 Task: Search the place "Ophir Pass".
Action: Mouse moved to (415, 90)
Screenshot: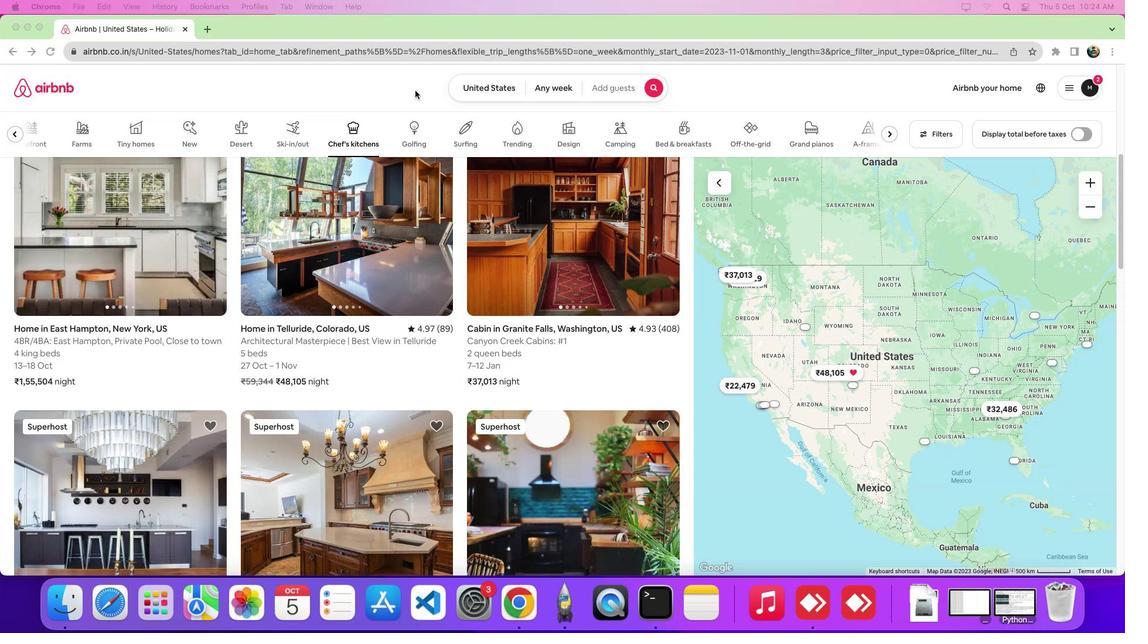 
Action: Mouse pressed left at (415, 90)
Screenshot: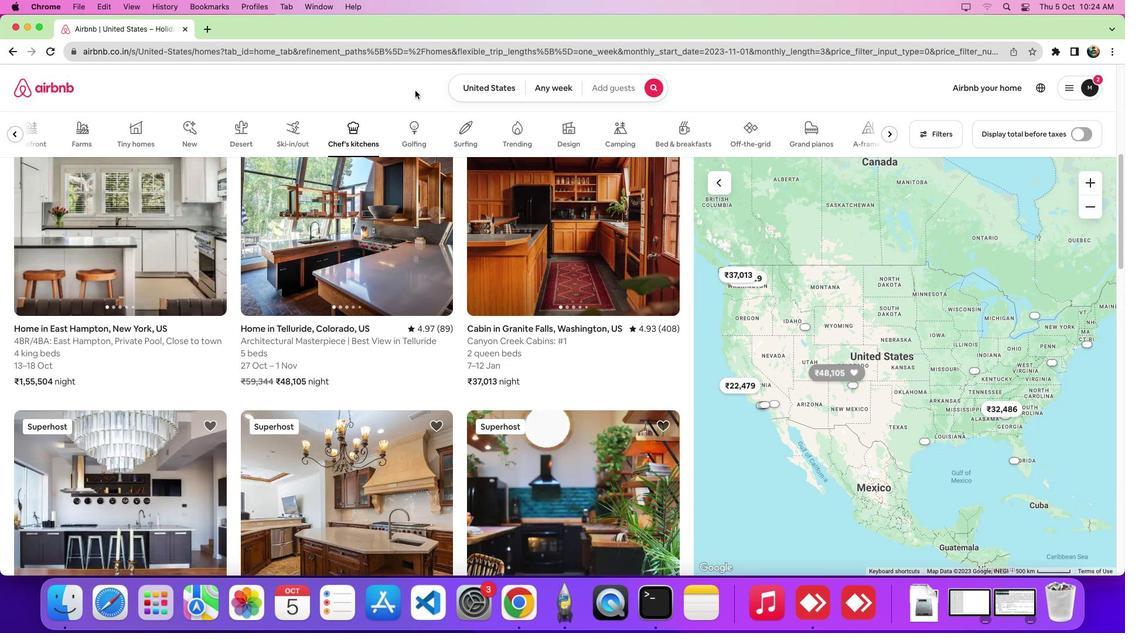 
Action: Mouse moved to (344, 138)
Screenshot: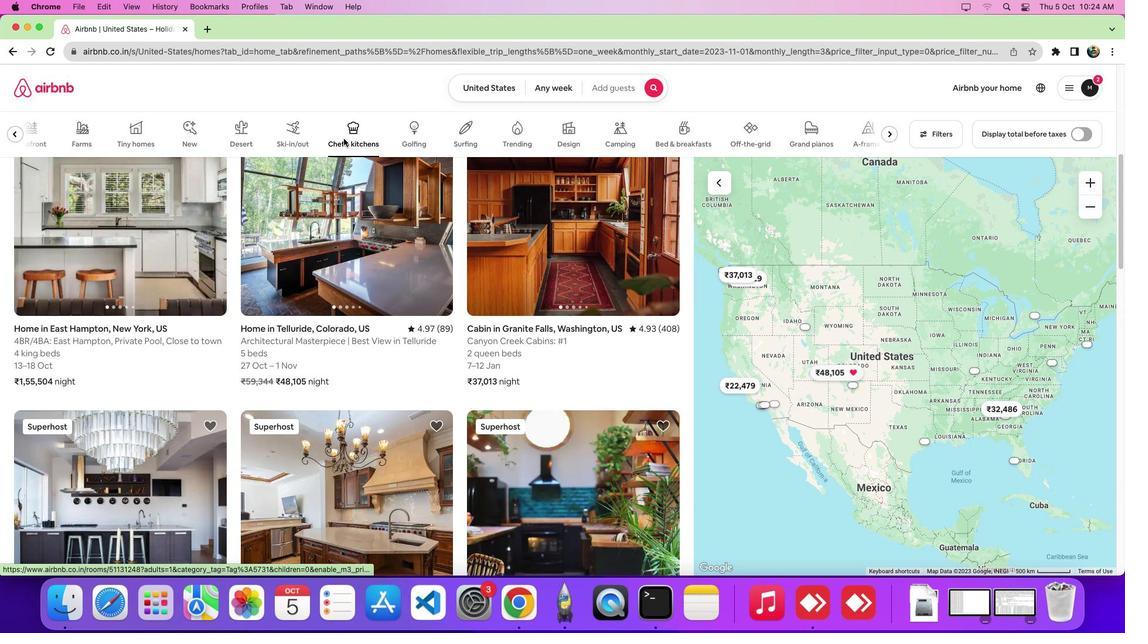 
Action: Mouse pressed left at (344, 138)
Screenshot: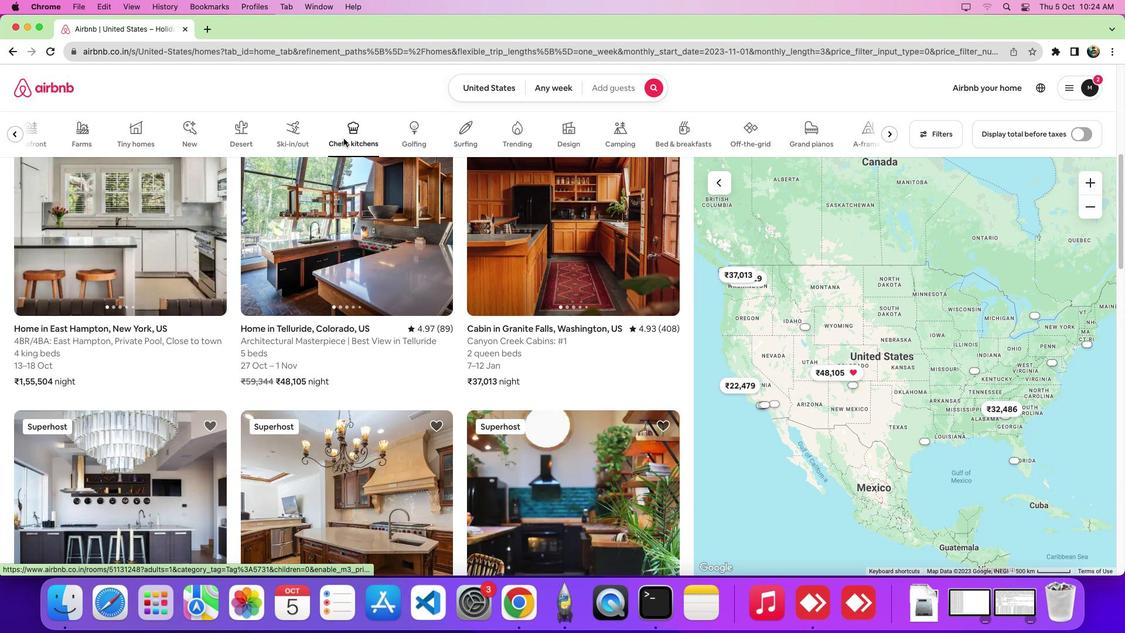 
Action: Mouse moved to (355, 243)
Screenshot: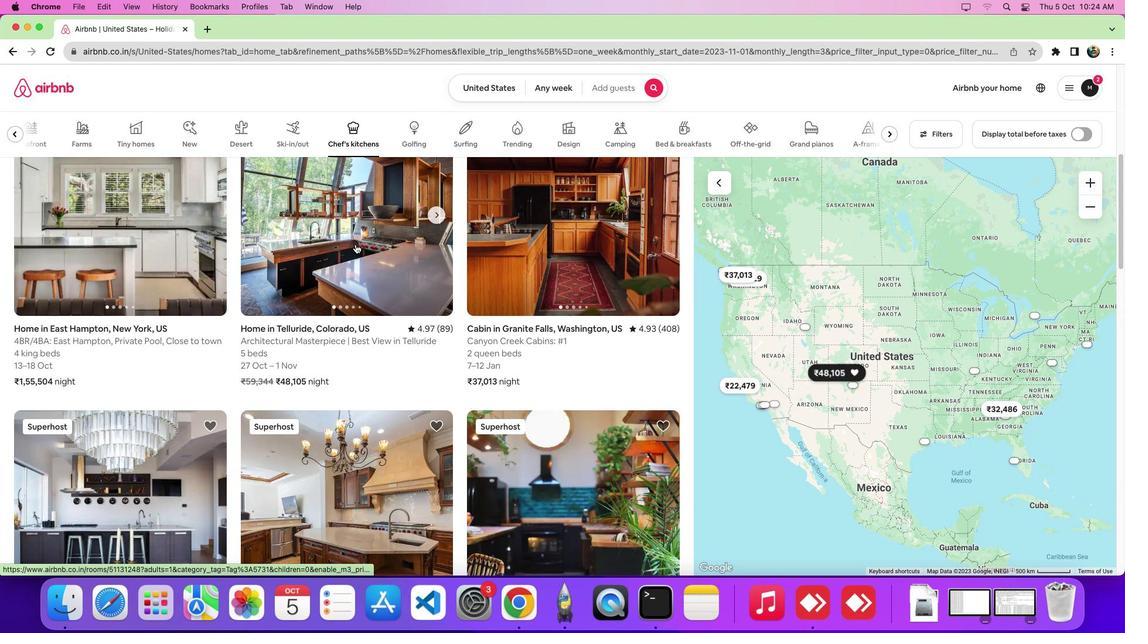 
Action: Mouse pressed left at (355, 243)
Screenshot: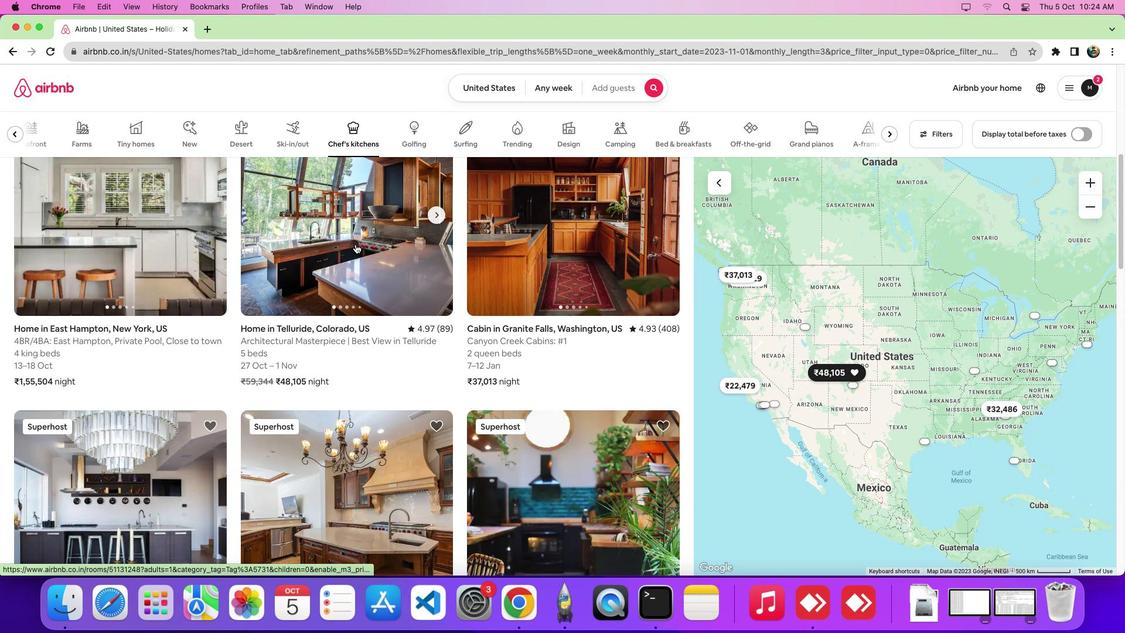 
Action: Mouse moved to (525, 253)
Screenshot: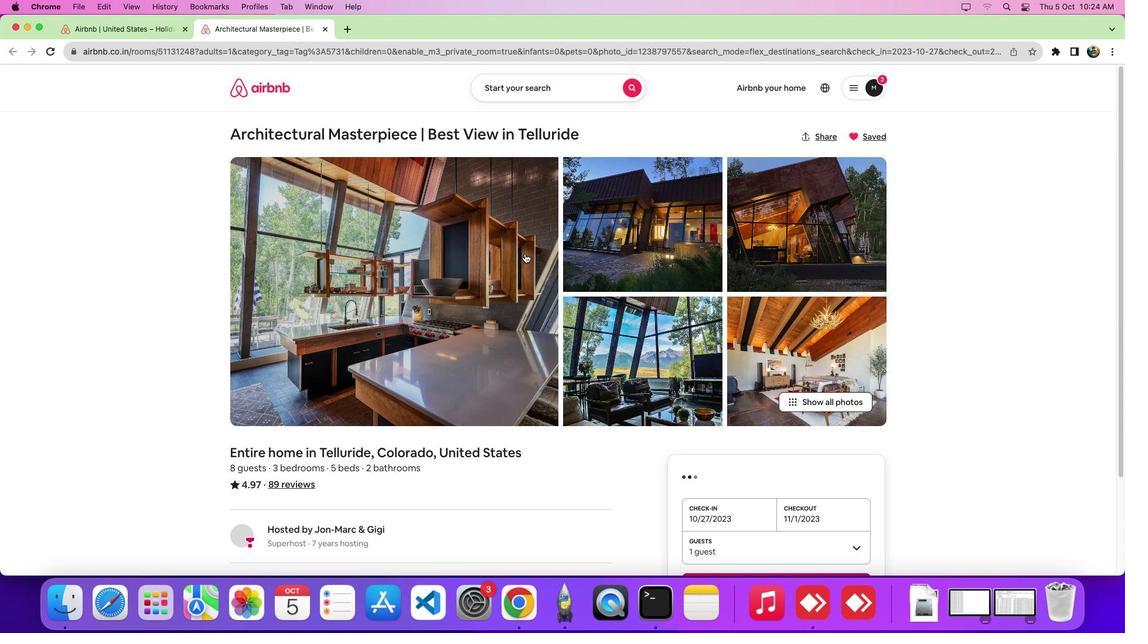 
Action: Mouse scrolled (525, 253) with delta (0, 0)
Screenshot: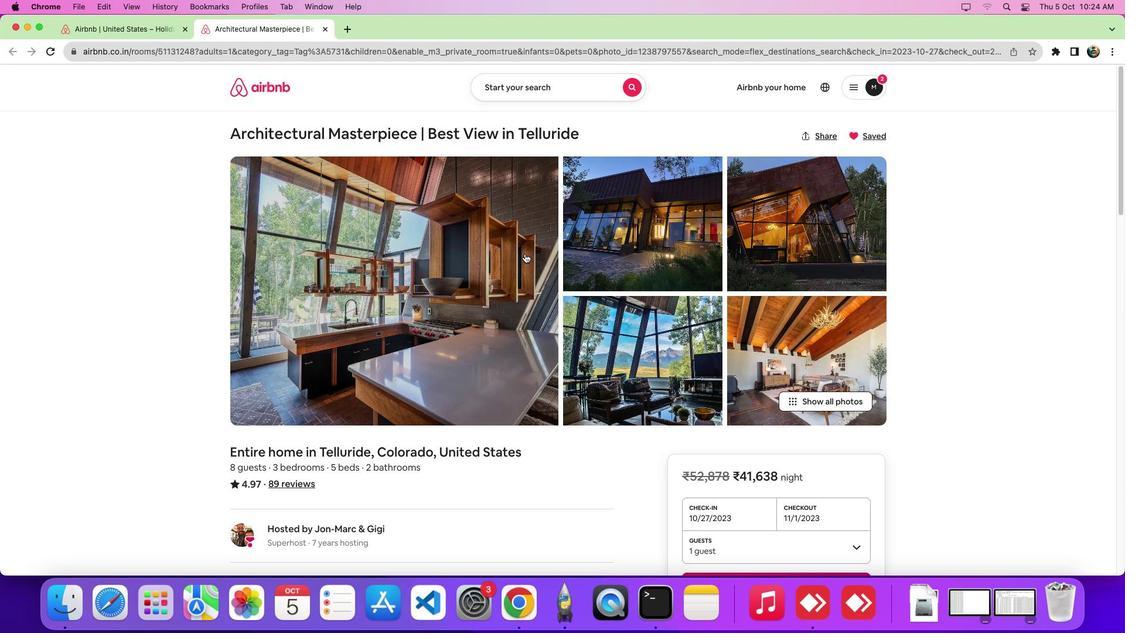 
Action: Mouse scrolled (525, 253) with delta (0, 0)
Screenshot: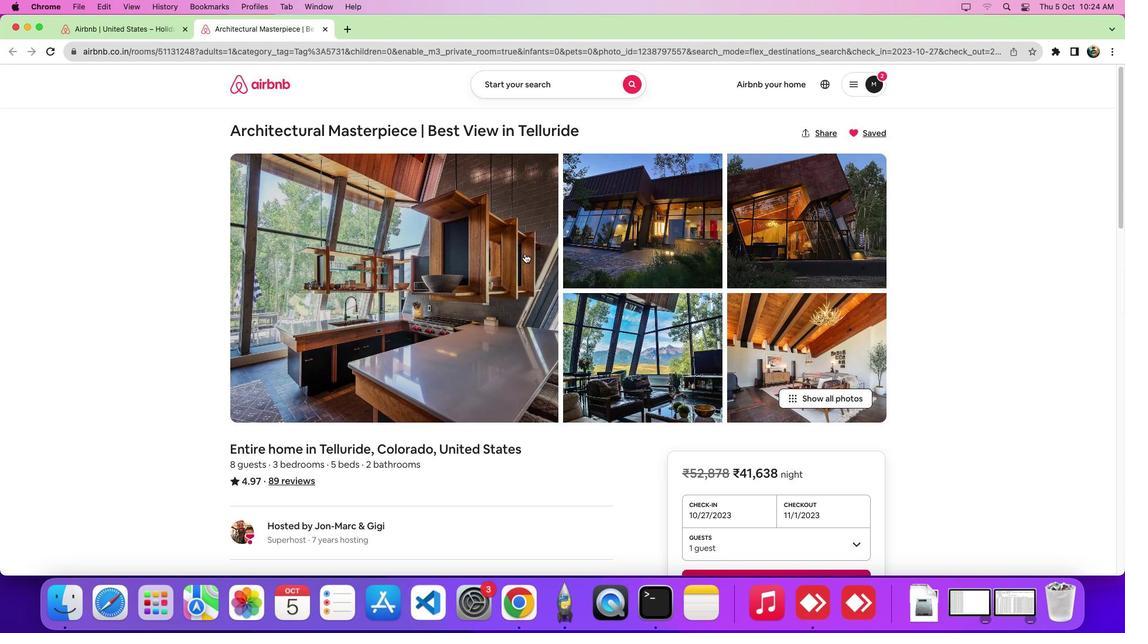 
Action: Mouse scrolled (525, 253) with delta (0, 0)
Screenshot: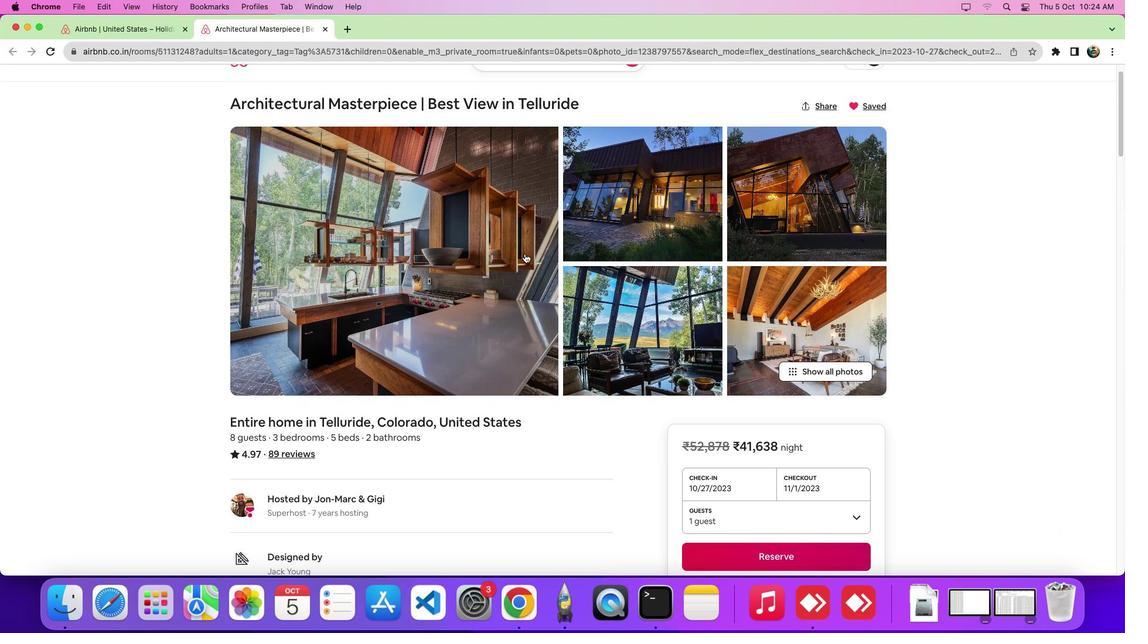 
Action: Mouse scrolled (525, 253) with delta (0, -1)
Screenshot: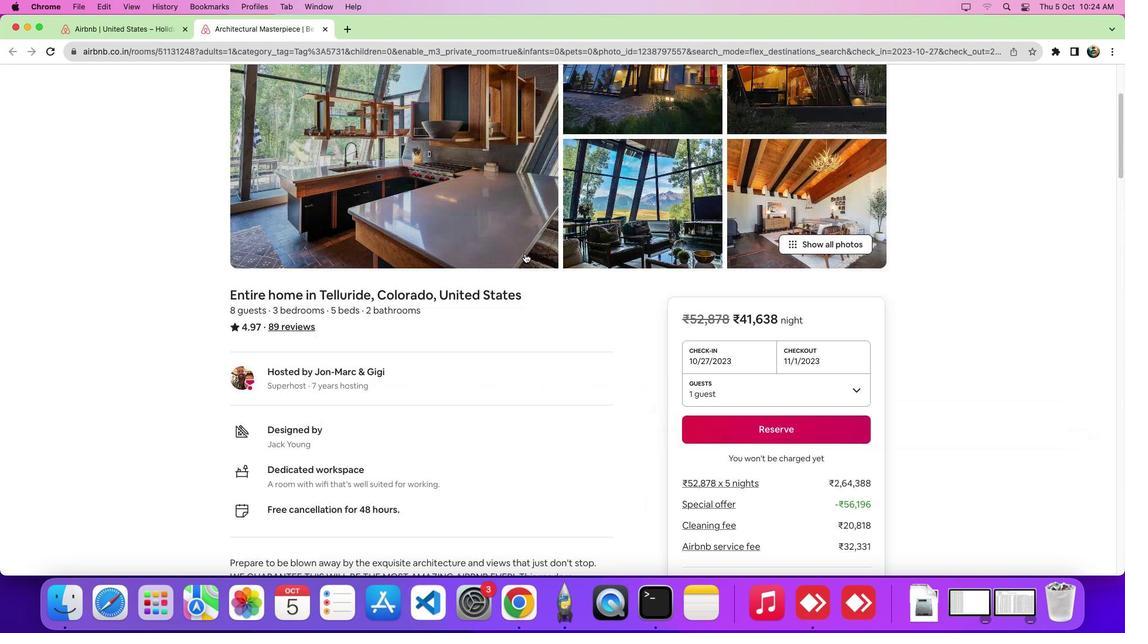 
Action: Mouse scrolled (525, 253) with delta (0, -5)
Screenshot: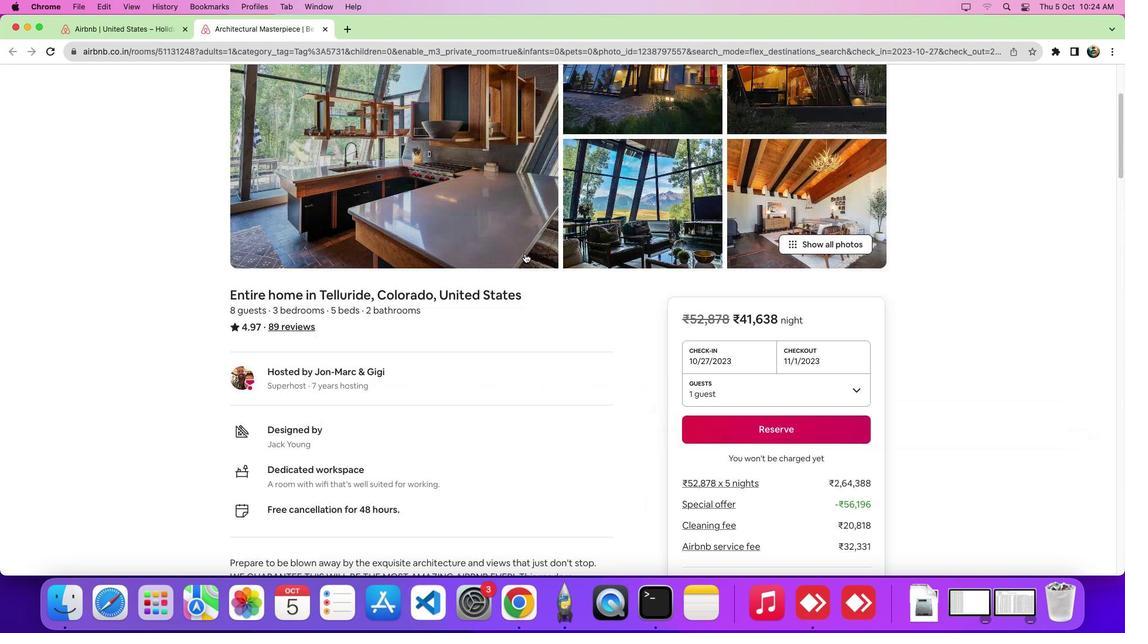 
Action: Mouse scrolled (525, 253) with delta (0, -7)
Screenshot: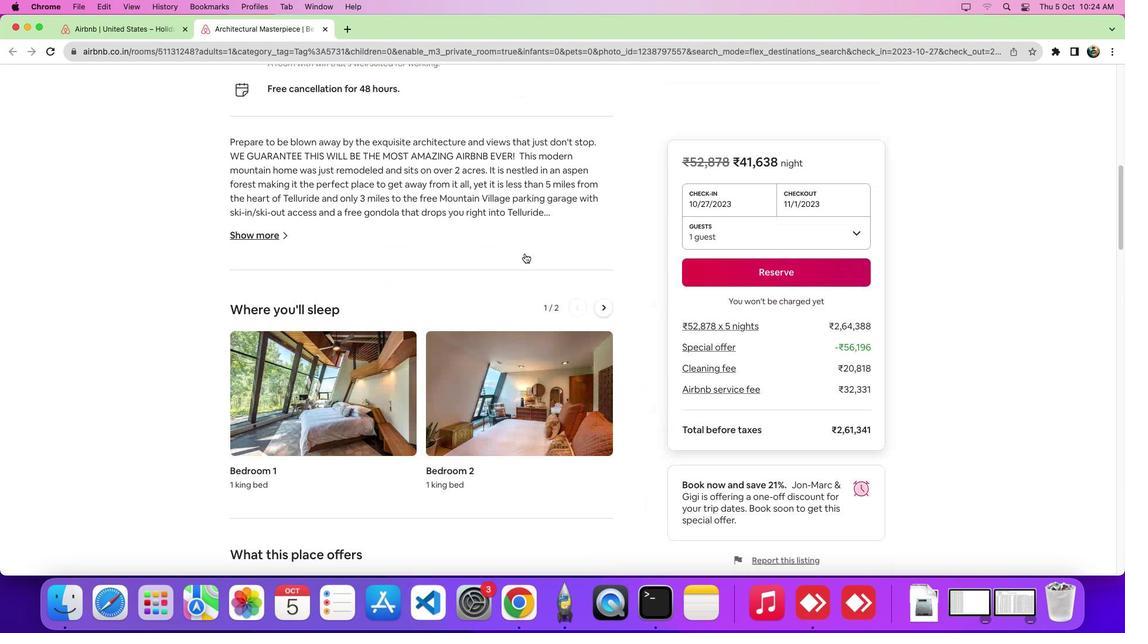 
Action: Mouse scrolled (525, 253) with delta (0, 0)
Screenshot: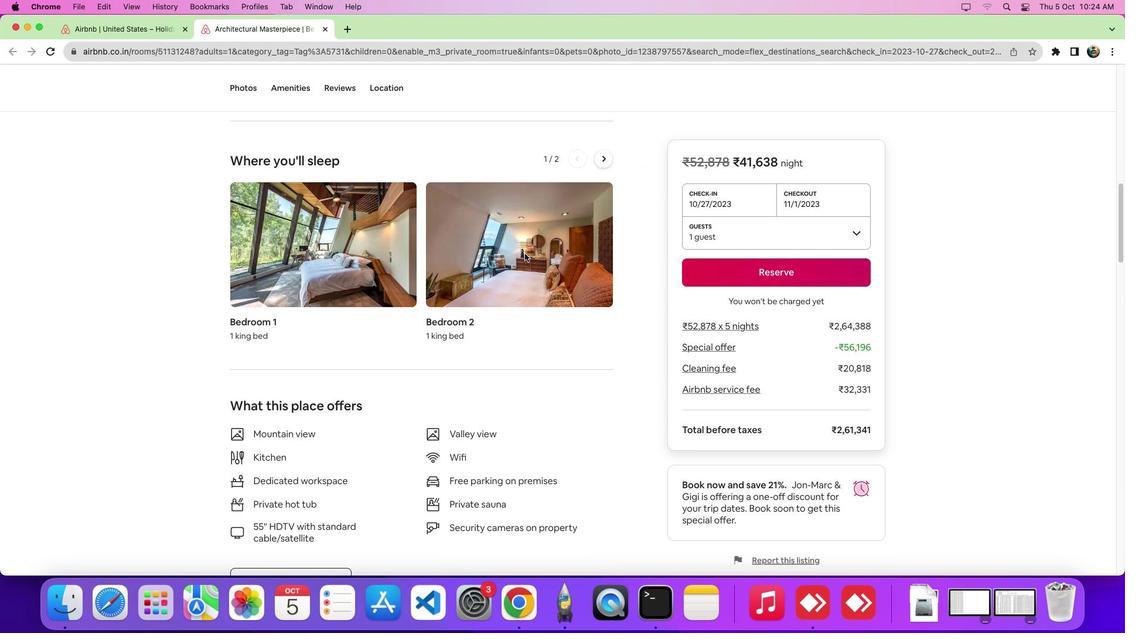 
Action: Mouse scrolled (525, 253) with delta (0, -1)
Screenshot: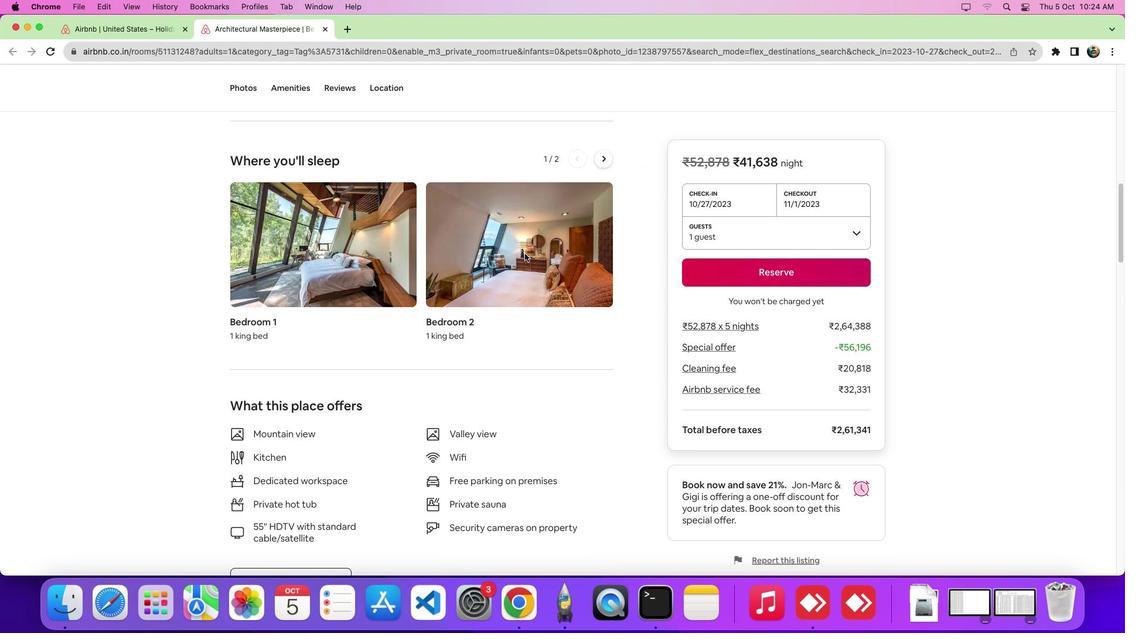 
Action: Mouse scrolled (525, 253) with delta (0, -5)
Screenshot: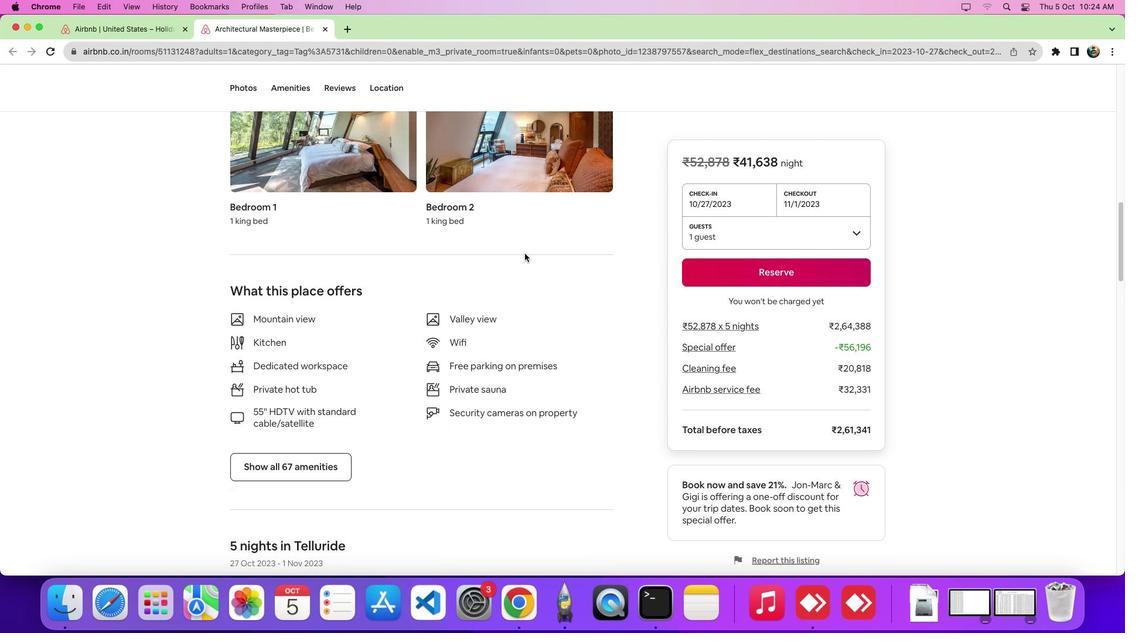 
Action: Mouse scrolled (525, 253) with delta (0, -7)
Screenshot: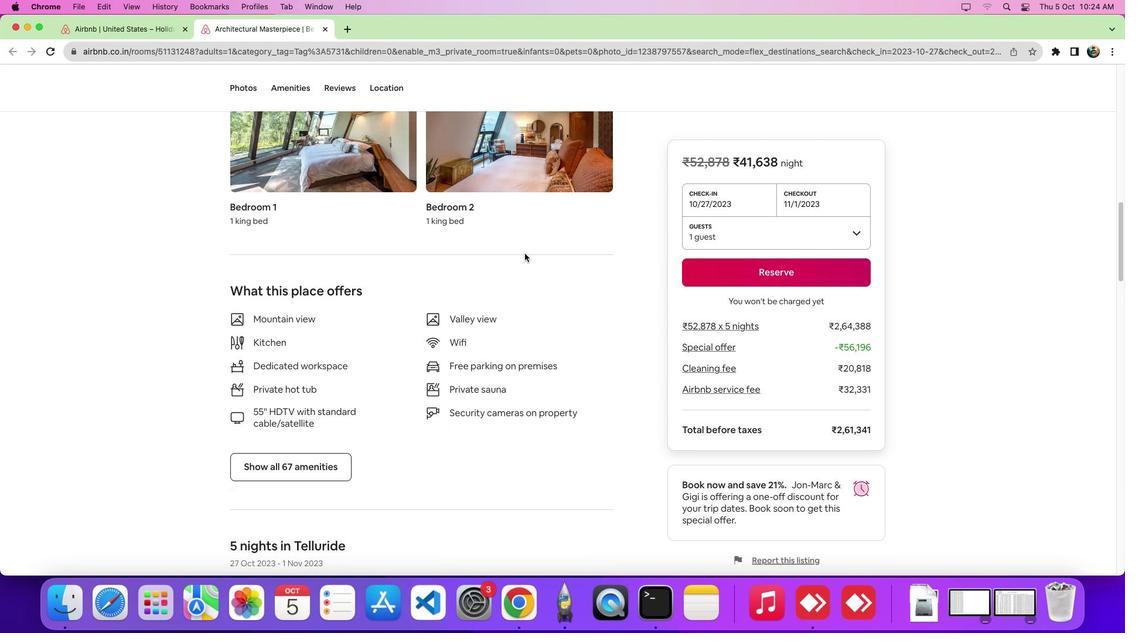 
Action: Mouse moved to (395, 92)
Screenshot: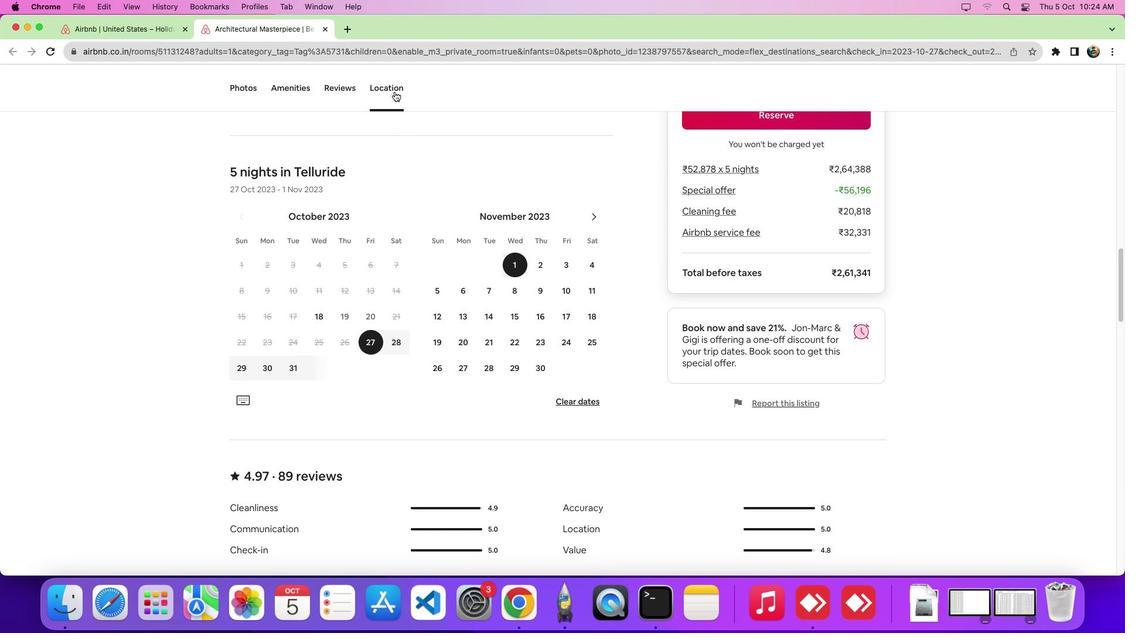 
Action: Mouse pressed left at (395, 92)
Screenshot: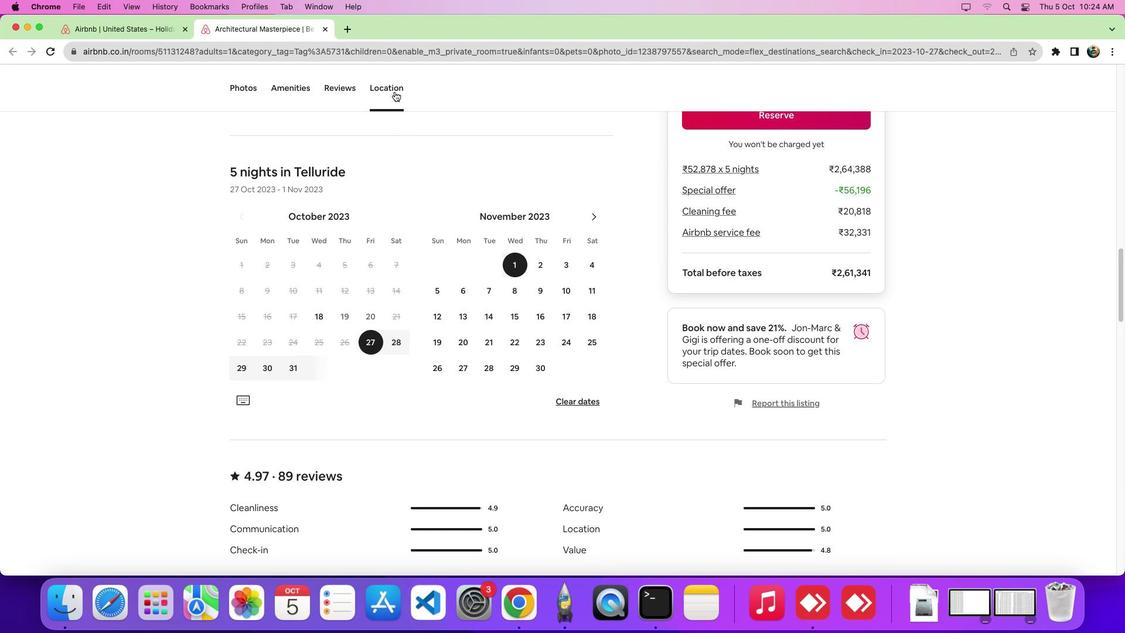 
Action: Mouse moved to (862, 228)
Screenshot: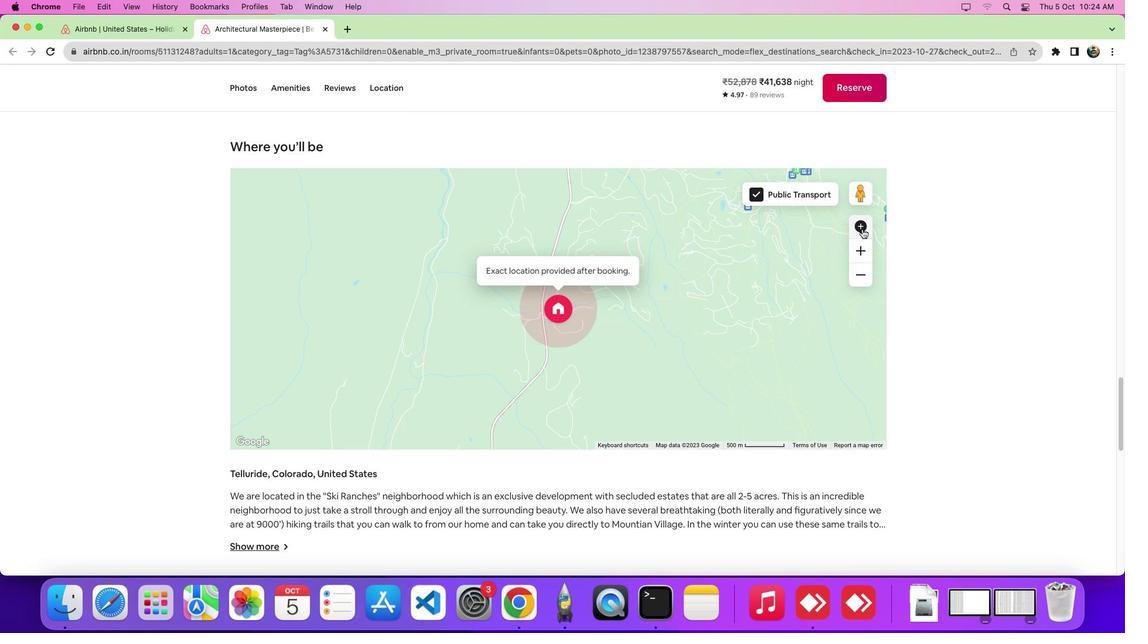 
Action: Mouse pressed left at (862, 228)
Screenshot: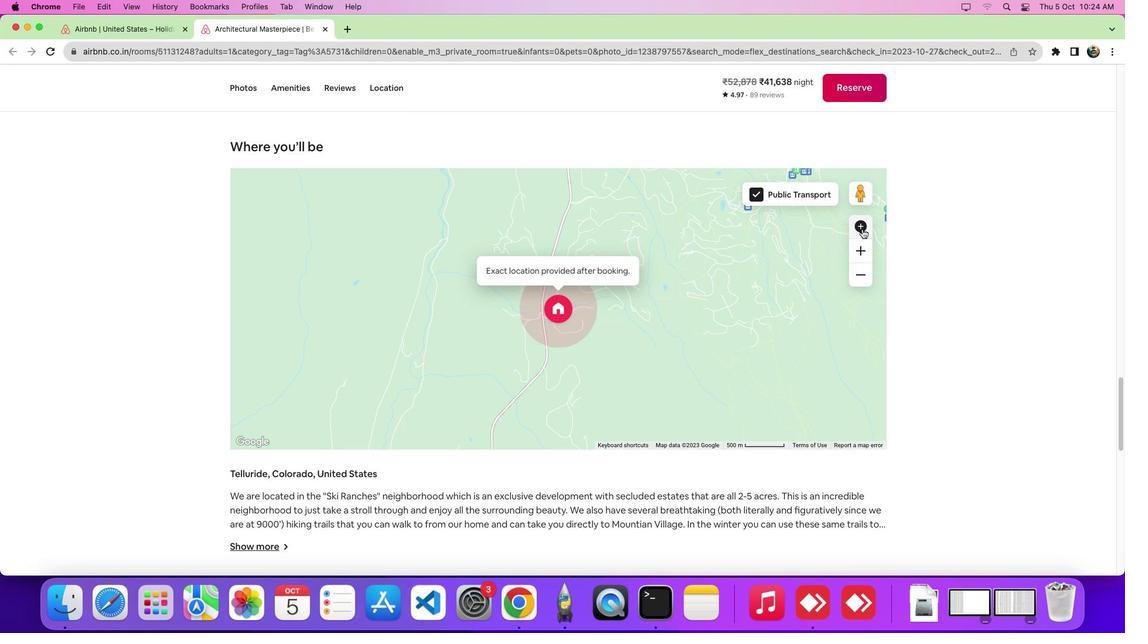 
Action: Mouse moved to (734, 242)
Screenshot: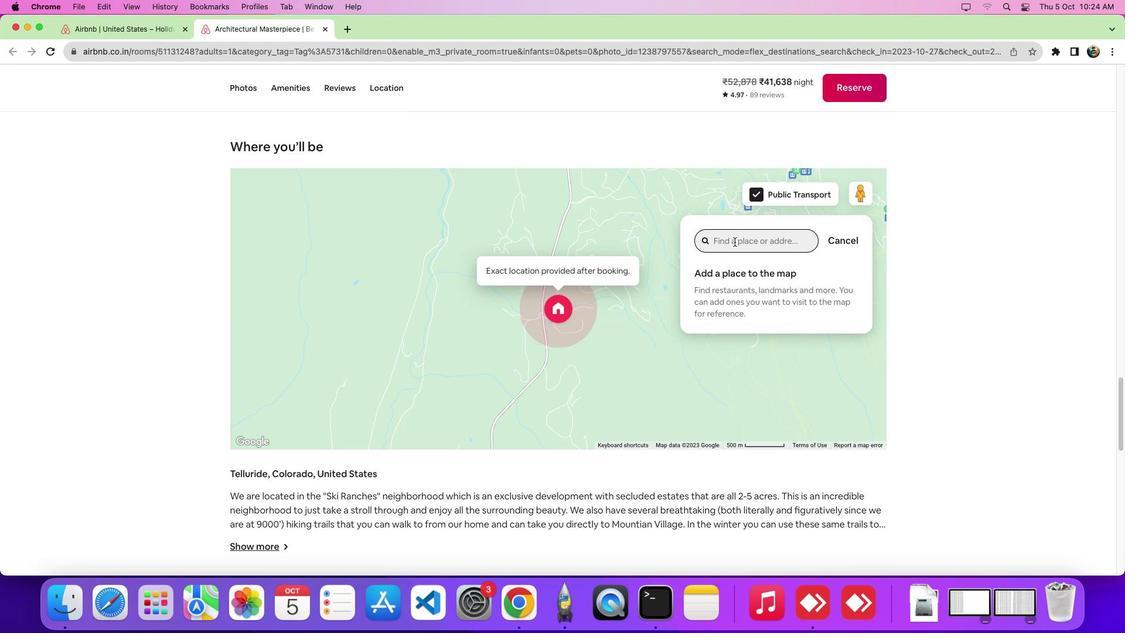 
Action: Mouse pressed left at (734, 242)
Screenshot: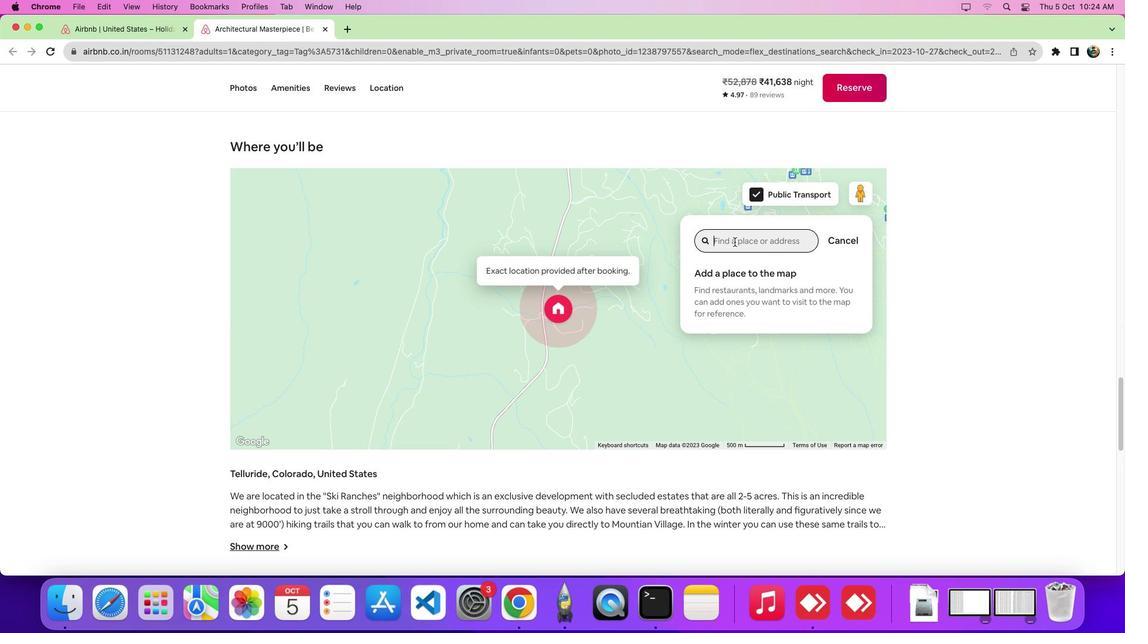 
Action: Key pressed Key.shift'O''r''p''h''i''r'
Screenshot: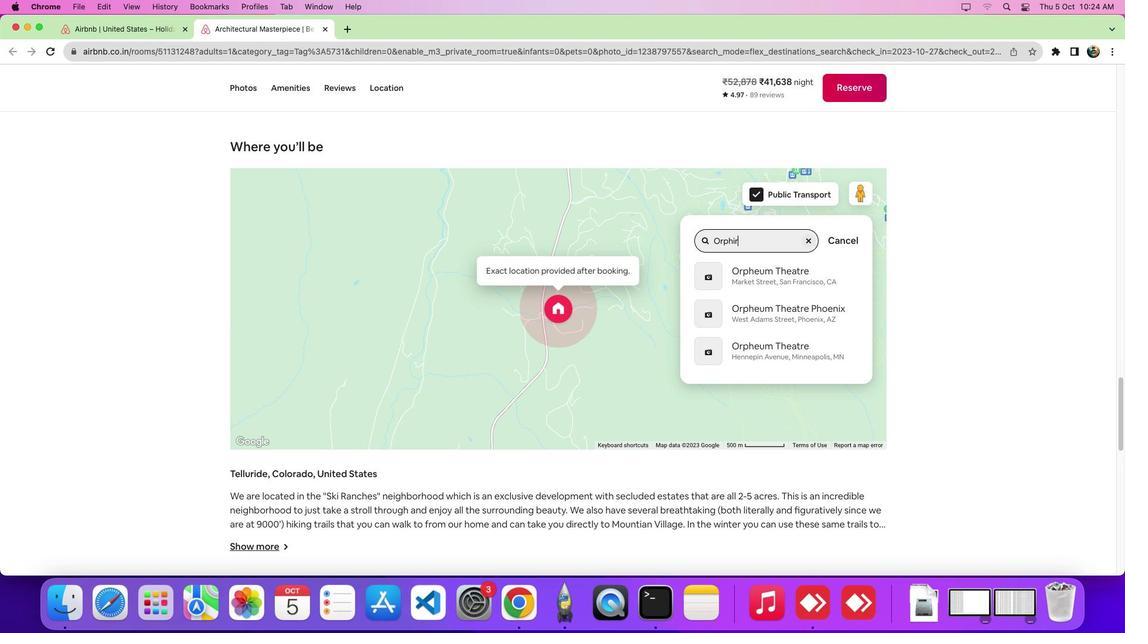 
Action: Mouse moved to (736, 279)
Screenshot: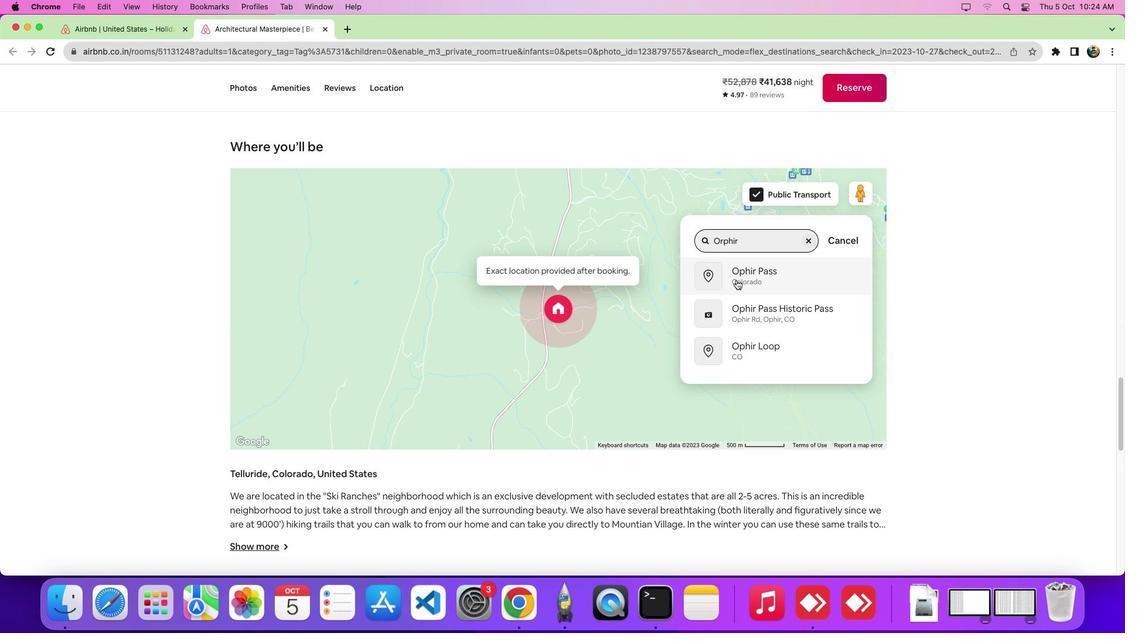 
Action: Mouse pressed left at (736, 279)
Screenshot: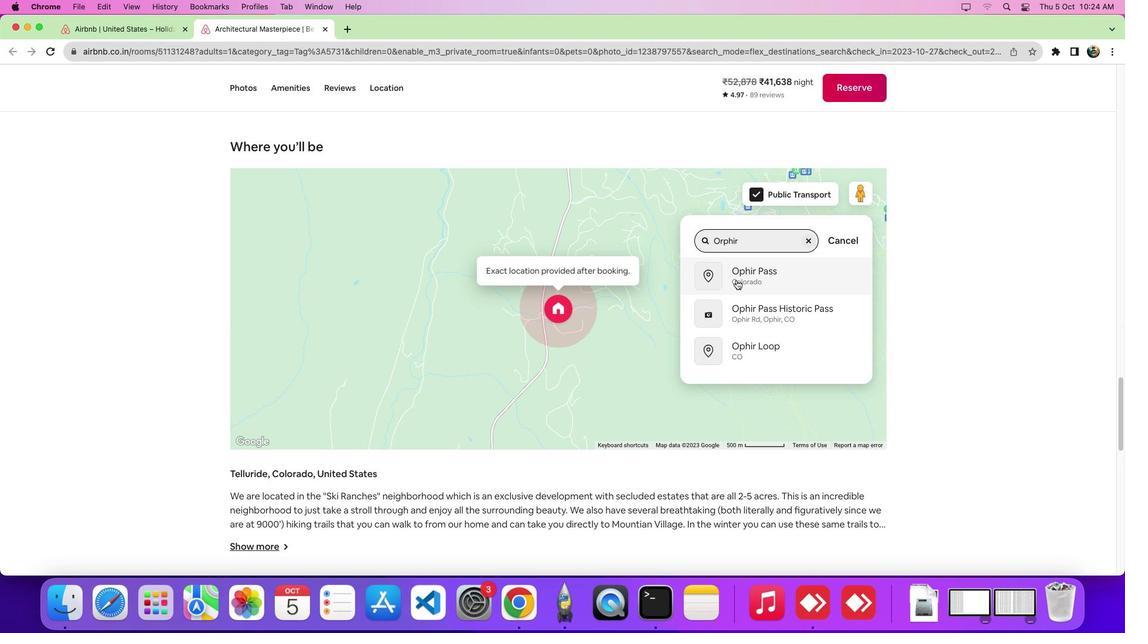 
